 Task: Show filmstrip.
Action: Mouse moved to (115, 73)
Screenshot: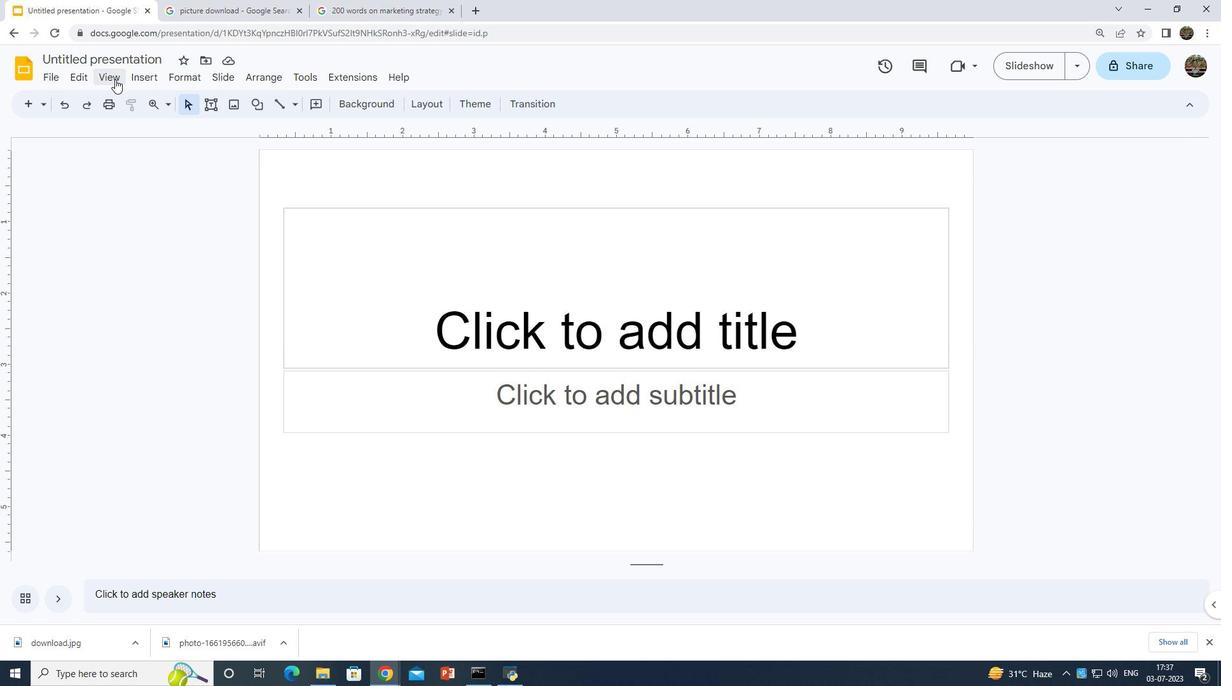
Action: Mouse pressed left at (115, 73)
Screenshot: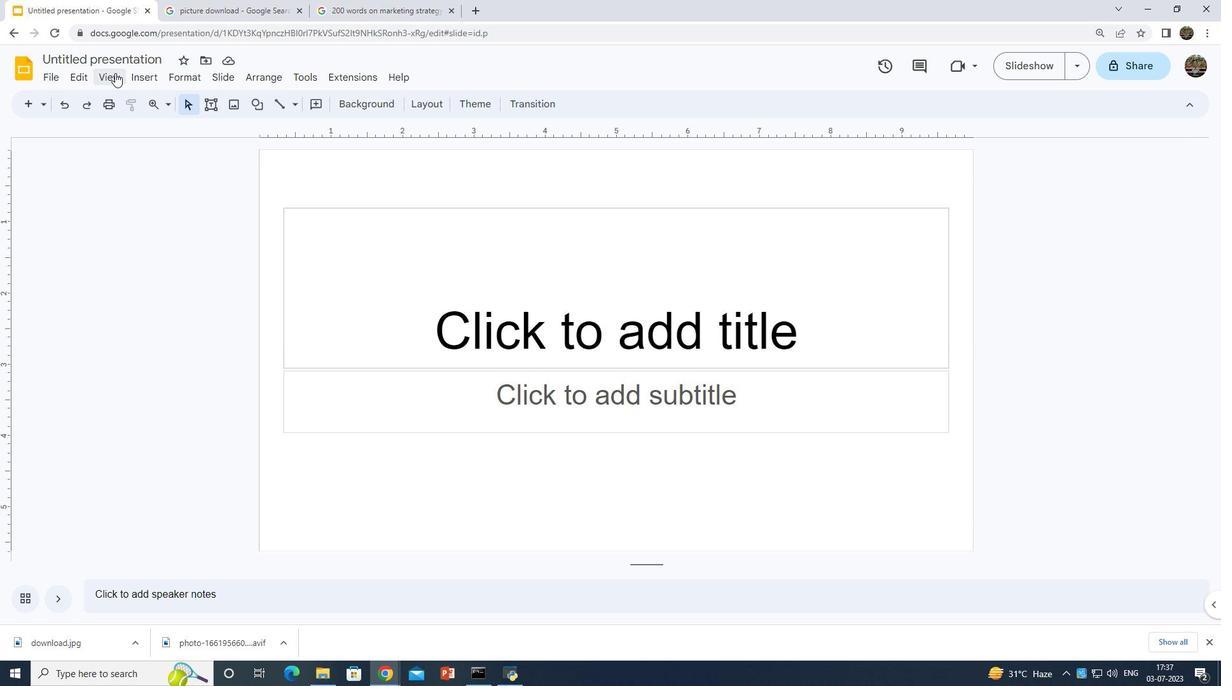 
Action: Mouse moved to (190, 313)
Screenshot: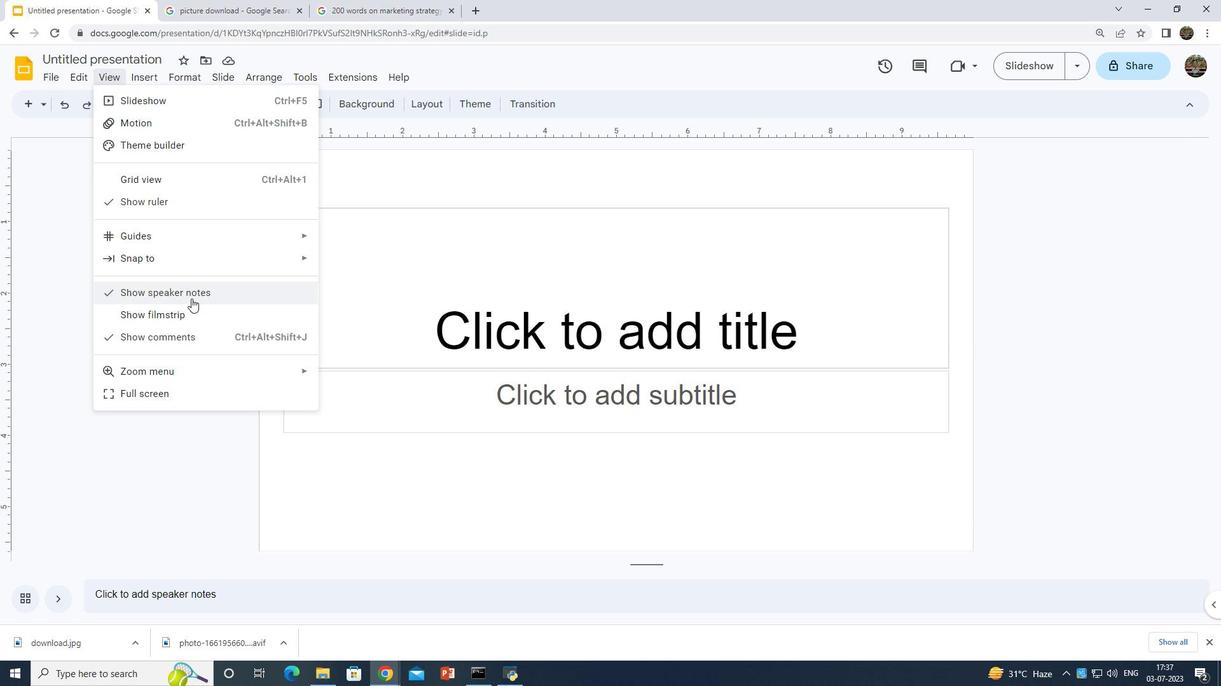 
Action: Mouse pressed left at (190, 313)
Screenshot: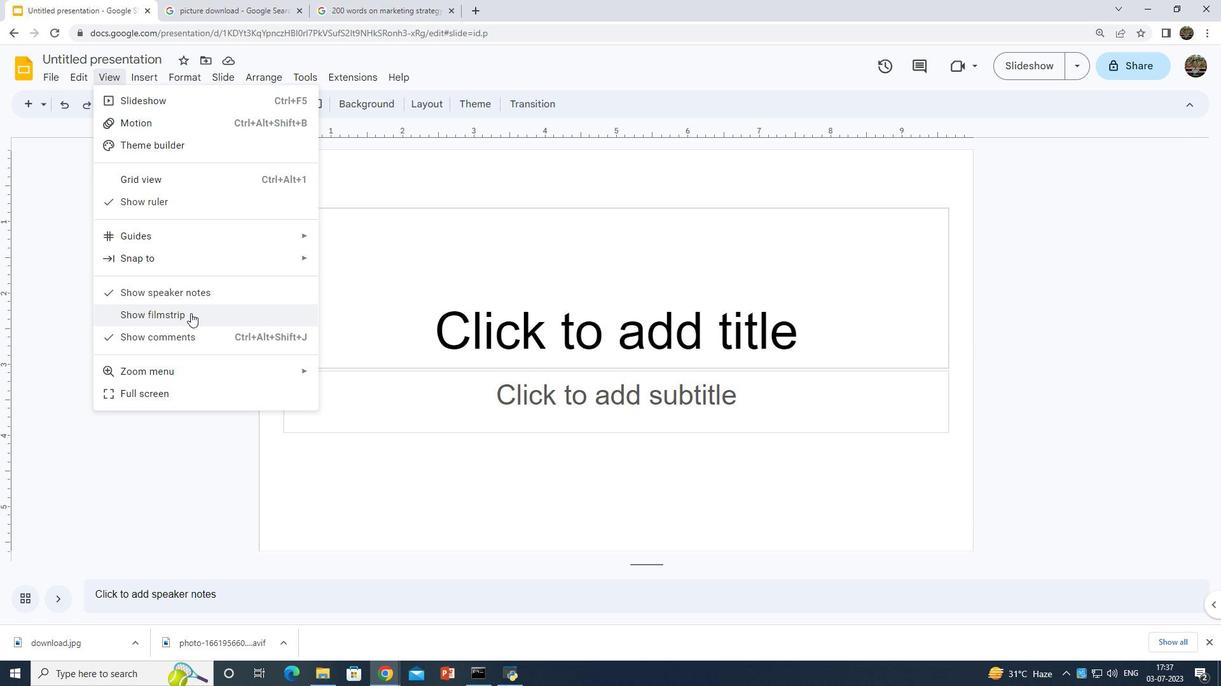 
